 Task: Look for properties with washer/dryer hookups.
Action: Mouse moved to (431, 175)
Screenshot: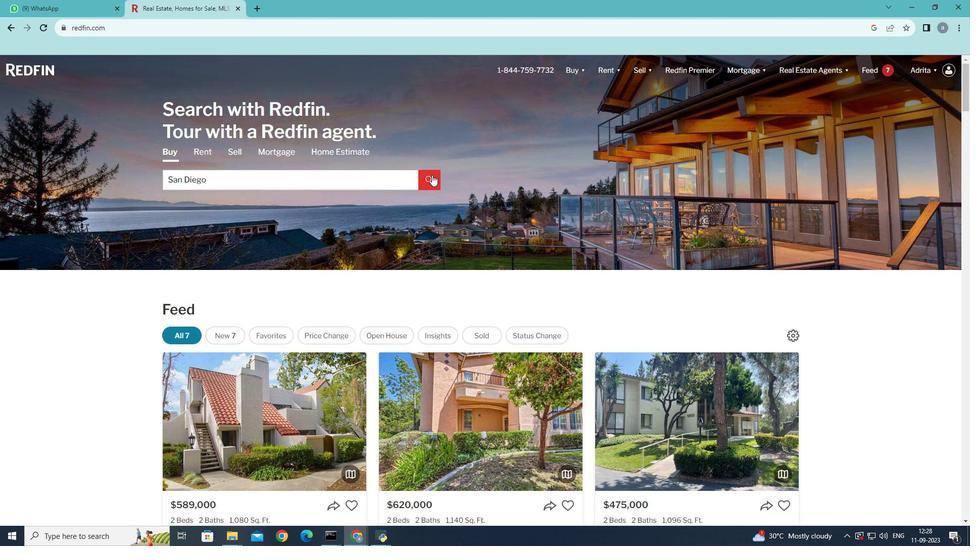 
Action: Mouse pressed left at (431, 175)
Screenshot: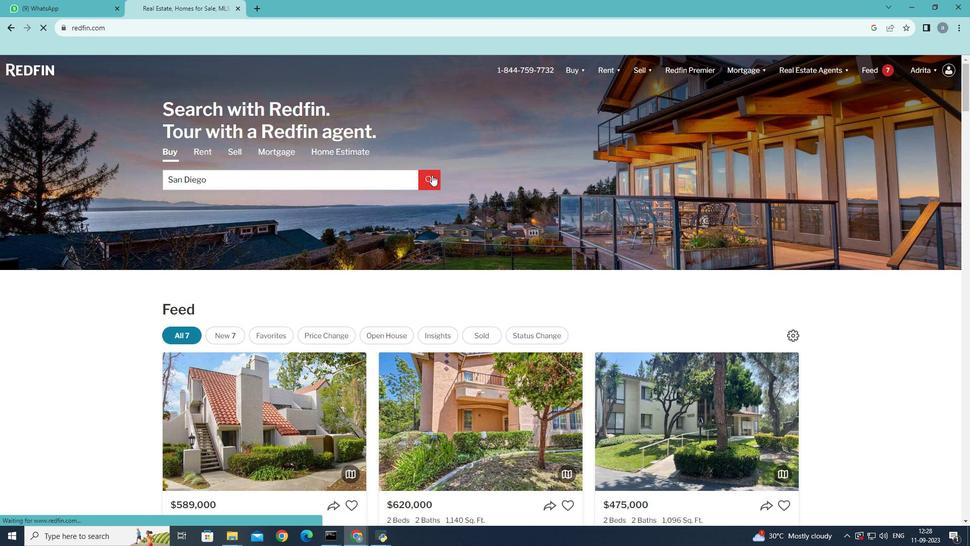 
Action: Mouse moved to (883, 135)
Screenshot: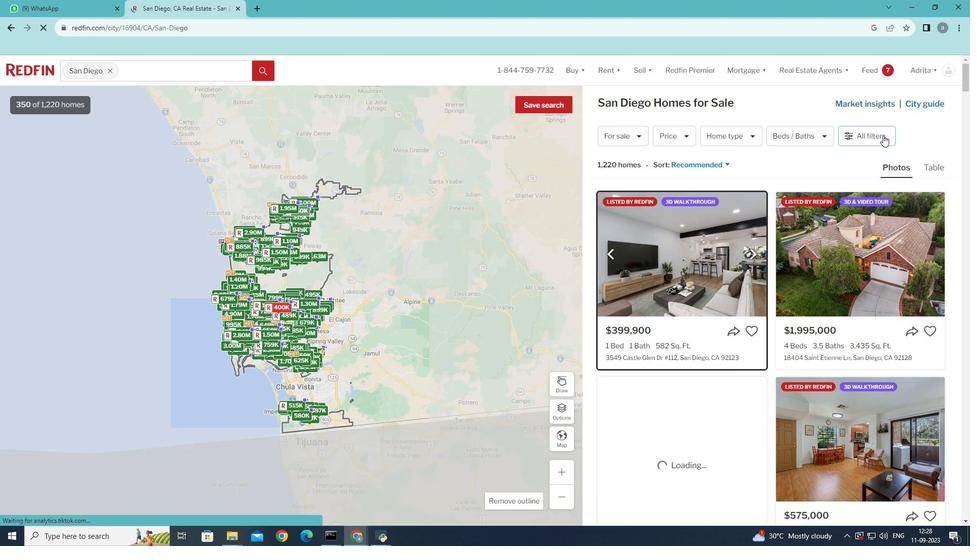 
Action: Mouse pressed left at (883, 135)
Screenshot: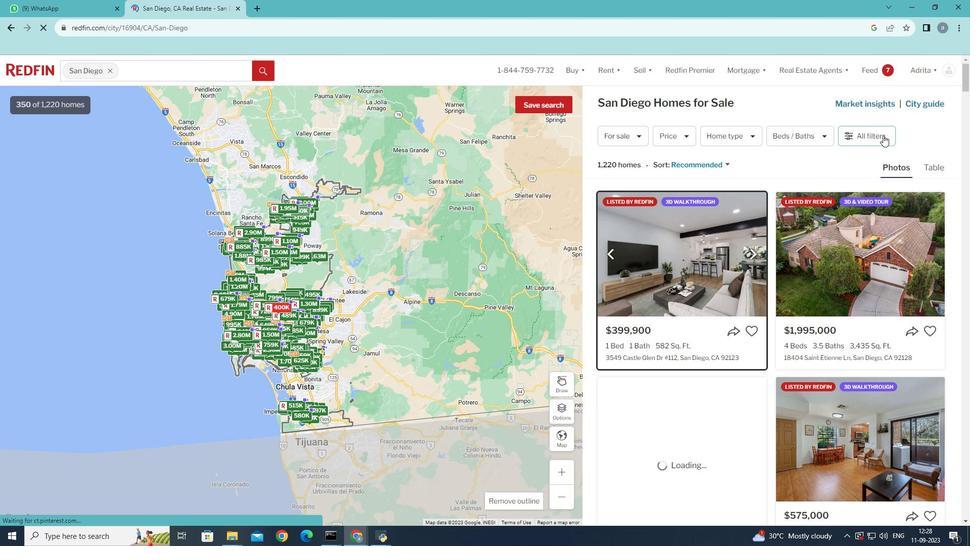 
Action: Mouse moved to (718, 104)
Screenshot: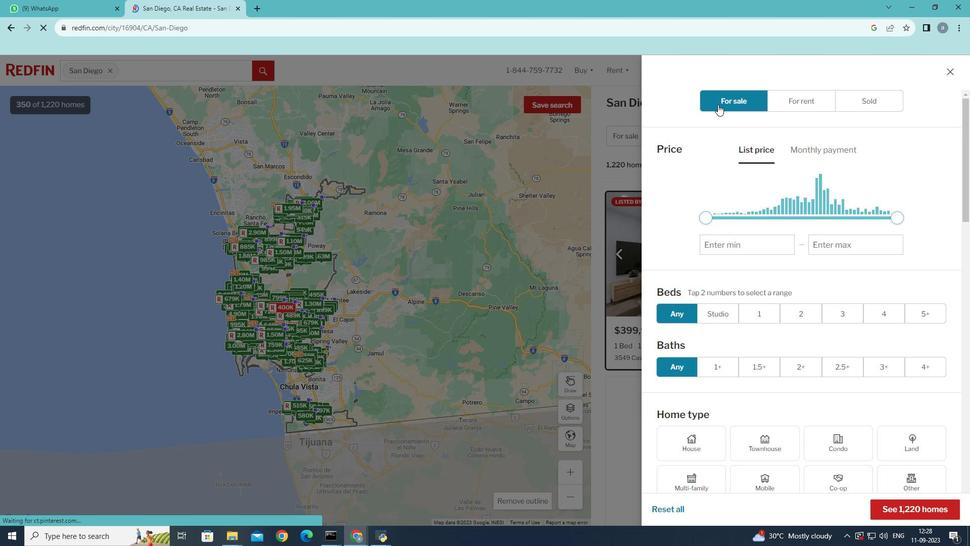 
Action: Mouse pressed left at (718, 104)
Screenshot: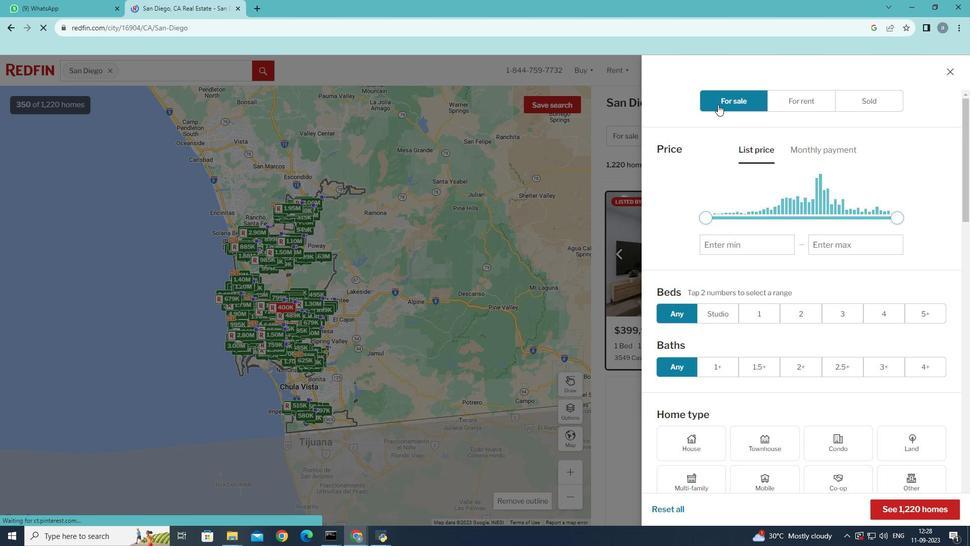 
Action: Mouse moved to (795, 378)
Screenshot: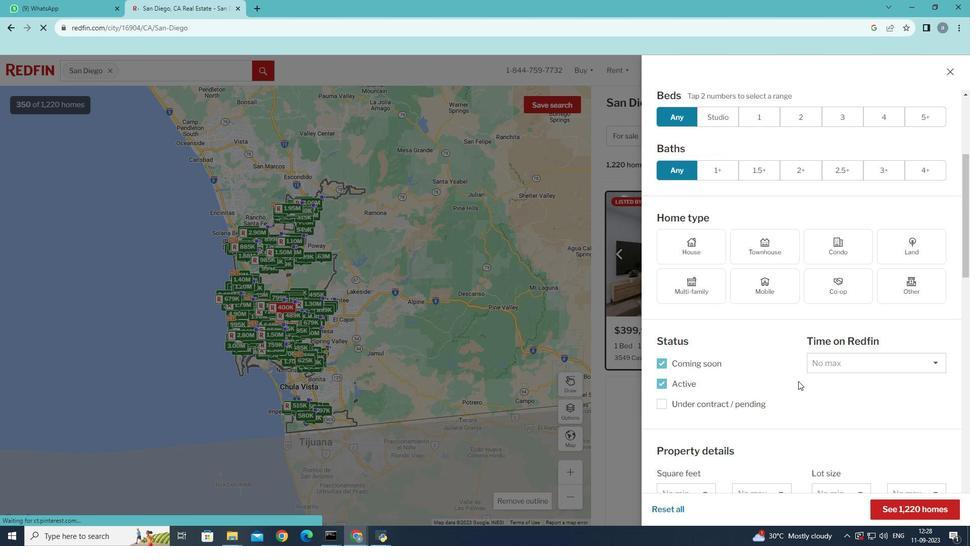 
Action: Mouse scrolled (795, 377) with delta (0, 0)
Screenshot: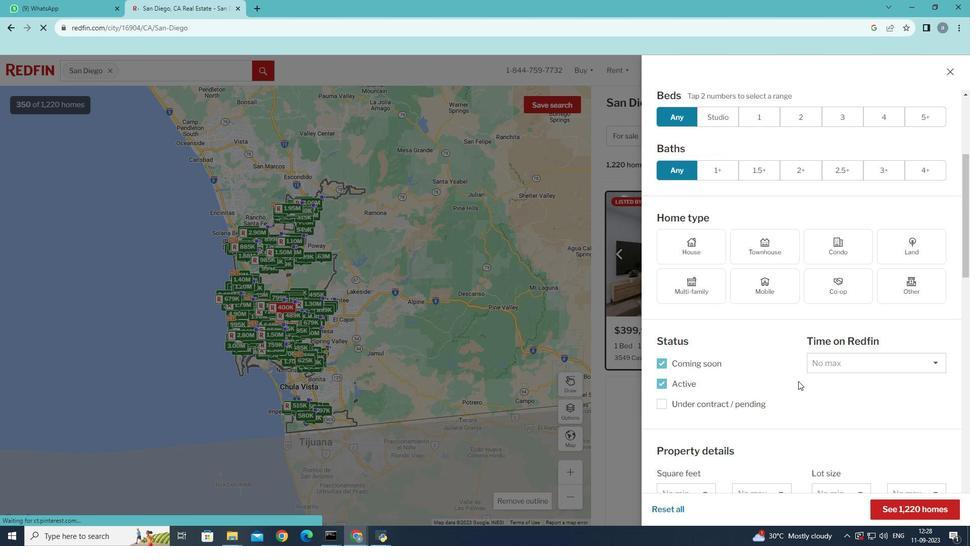 
Action: Mouse moved to (795, 379)
Screenshot: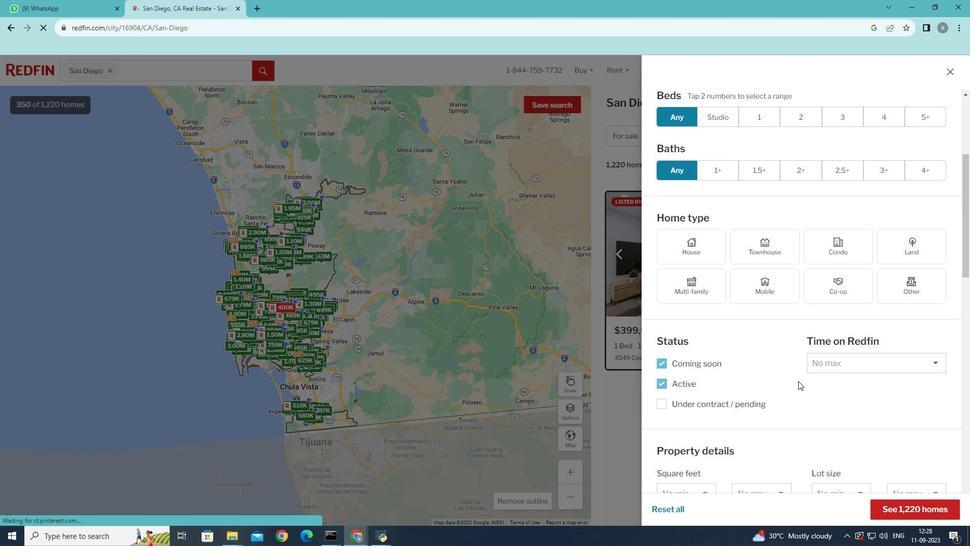 
Action: Mouse scrolled (795, 379) with delta (0, 0)
Screenshot: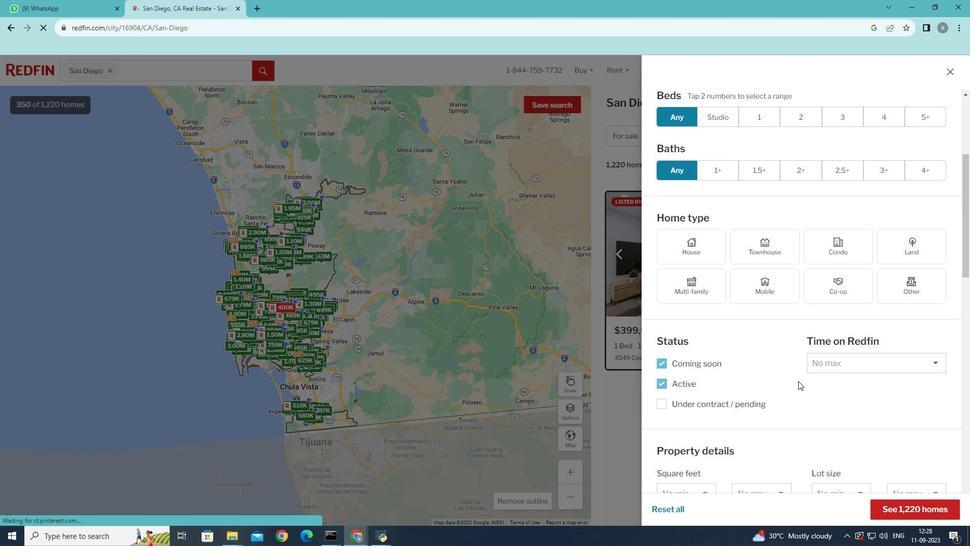 
Action: Mouse moved to (797, 380)
Screenshot: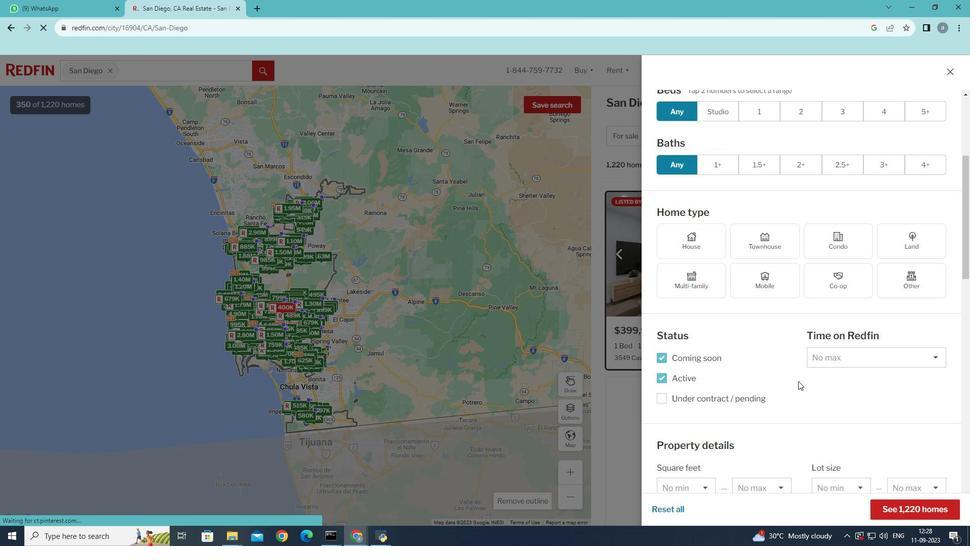
Action: Mouse scrolled (797, 379) with delta (0, 0)
Screenshot: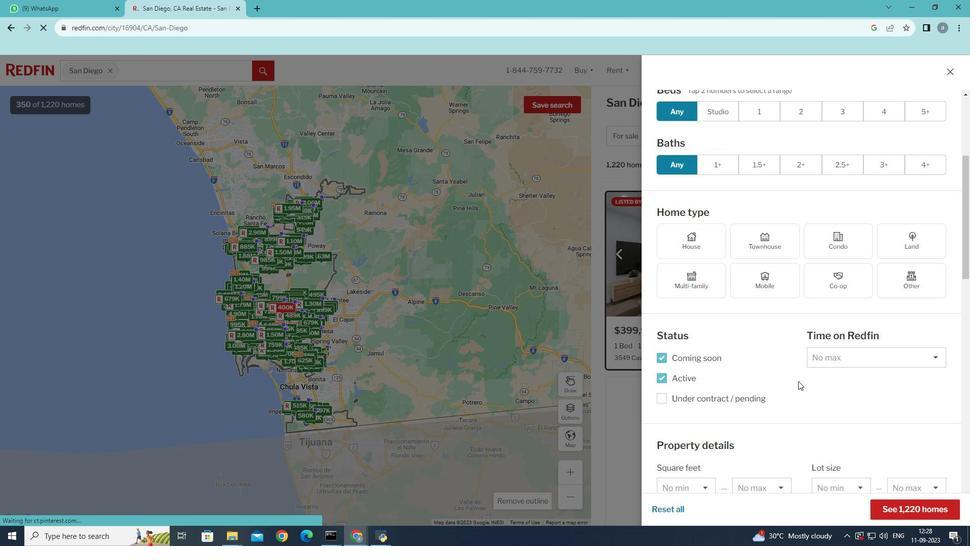 
Action: Mouse moved to (797, 380)
Screenshot: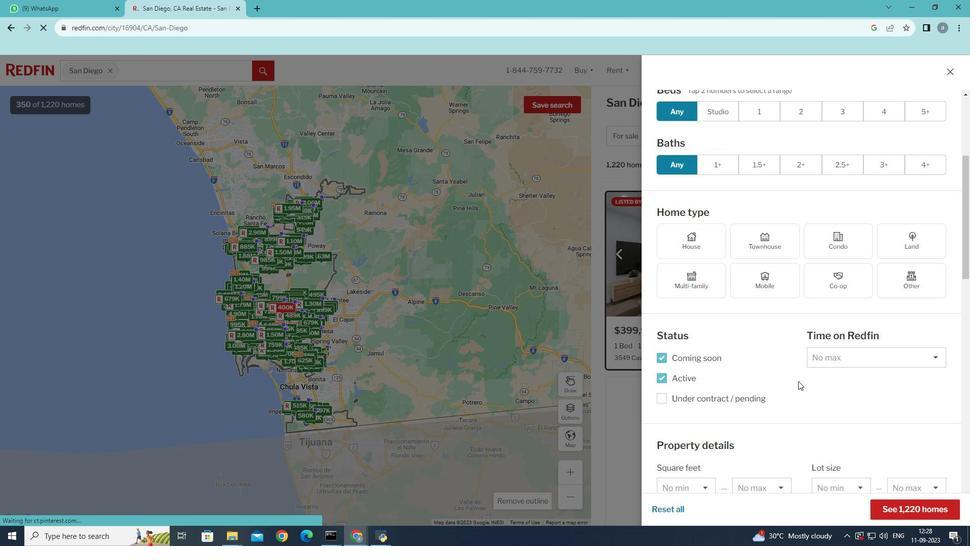 
Action: Mouse scrolled (797, 380) with delta (0, 0)
Screenshot: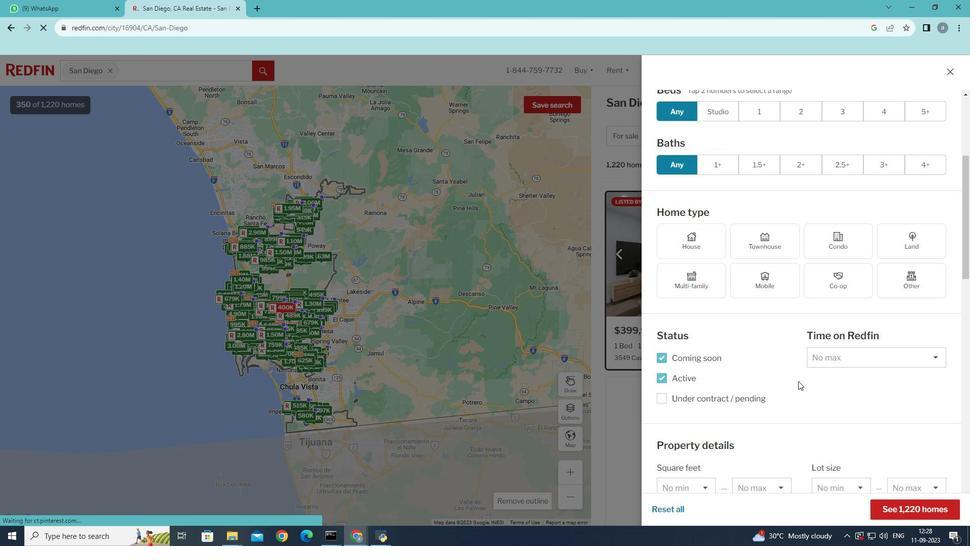 
Action: Mouse moved to (799, 381)
Screenshot: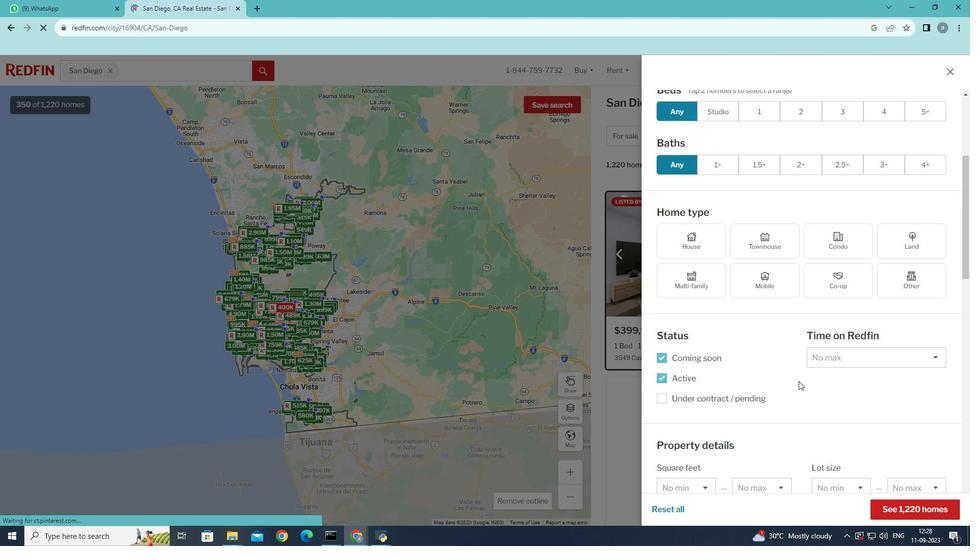
Action: Mouse scrolled (799, 380) with delta (0, 0)
Screenshot: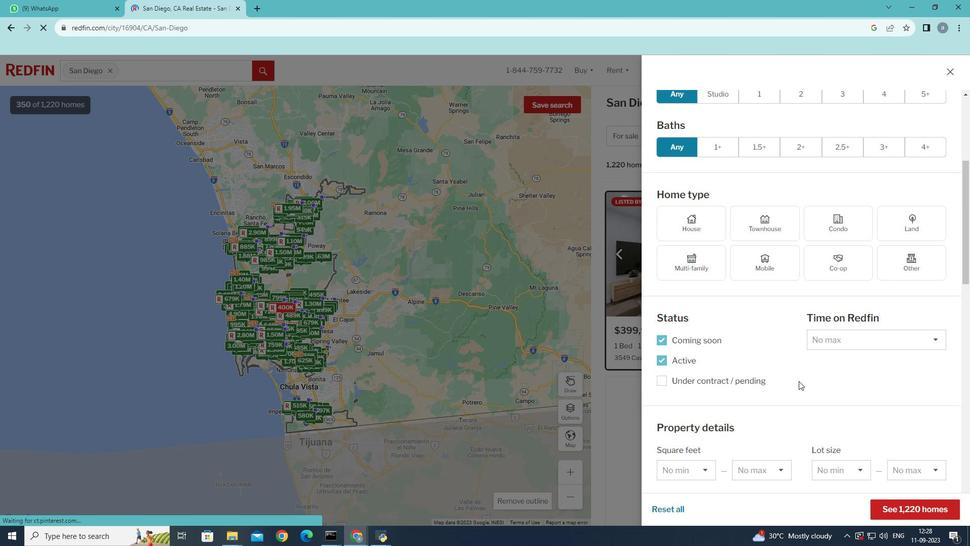 
Action: Mouse scrolled (799, 380) with delta (0, 0)
Screenshot: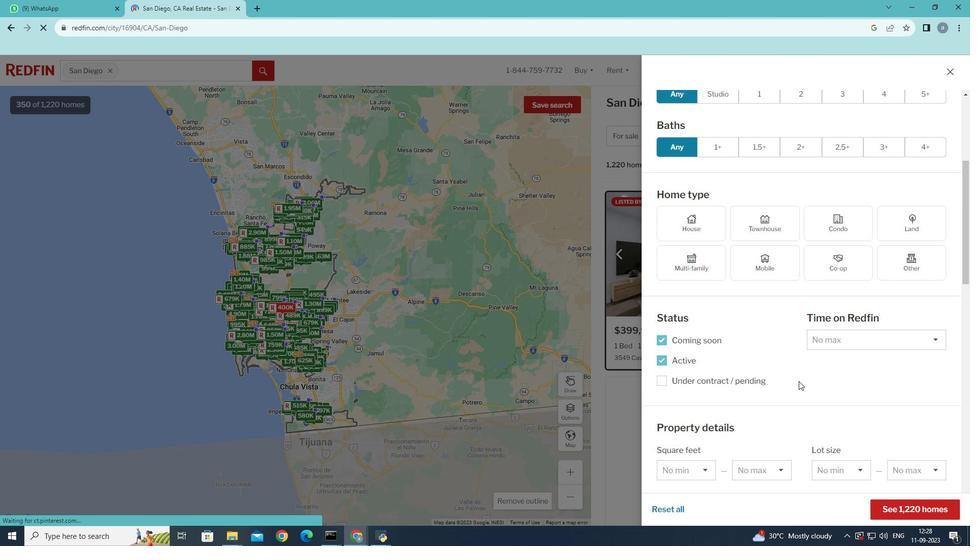 
Action: Mouse scrolled (799, 380) with delta (0, 0)
Screenshot: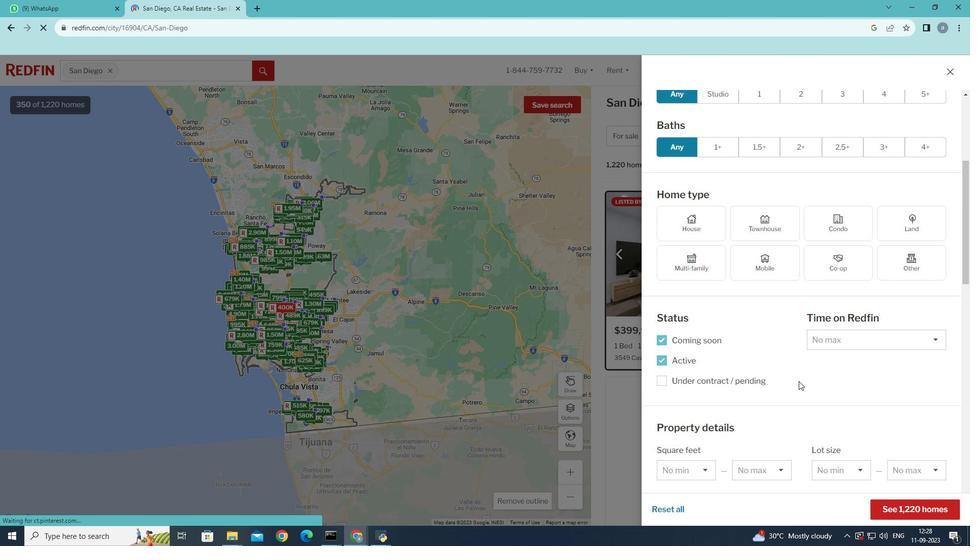 
Action: Mouse scrolled (799, 380) with delta (0, 0)
Screenshot: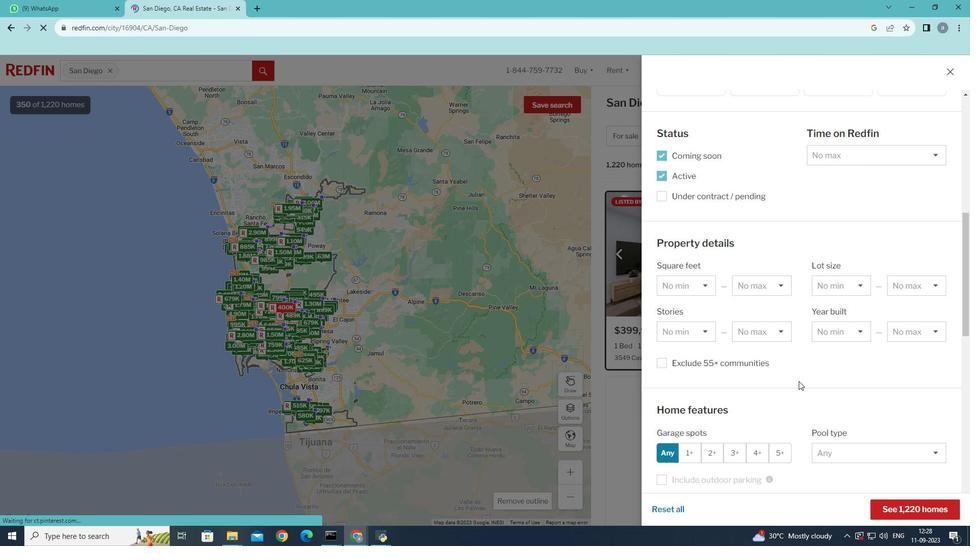 
Action: Mouse scrolled (799, 380) with delta (0, 0)
Screenshot: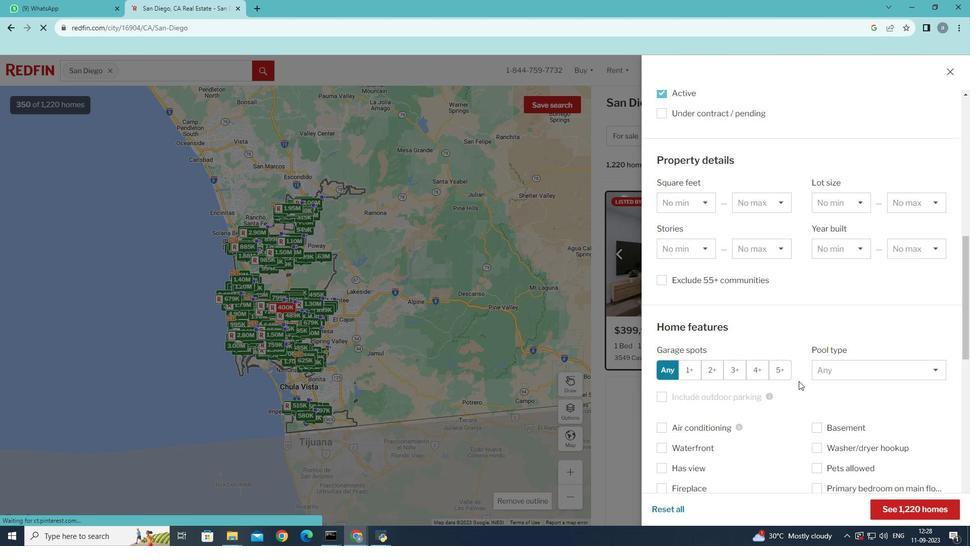 
Action: Mouse scrolled (799, 380) with delta (0, 0)
Screenshot: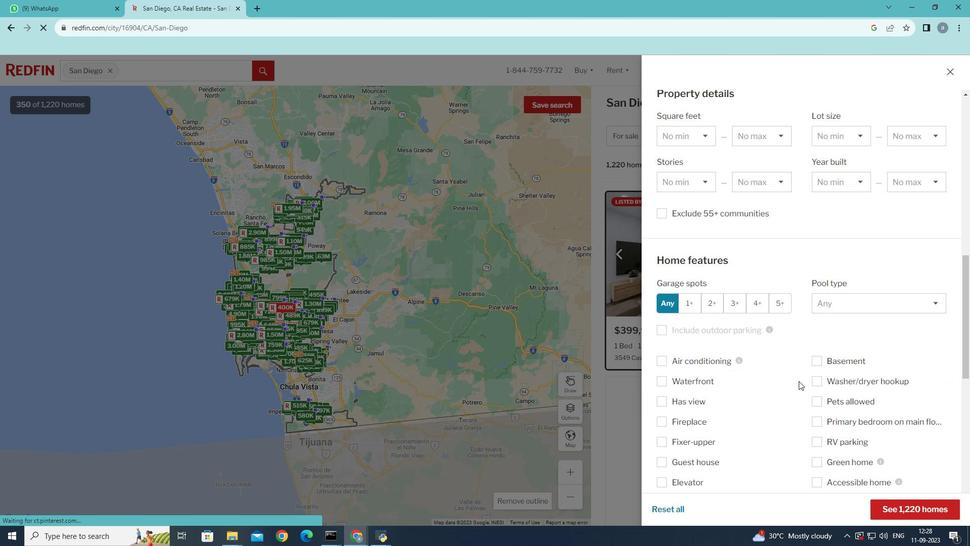 
Action: Mouse scrolled (799, 380) with delta (0, 0)
Screenshot: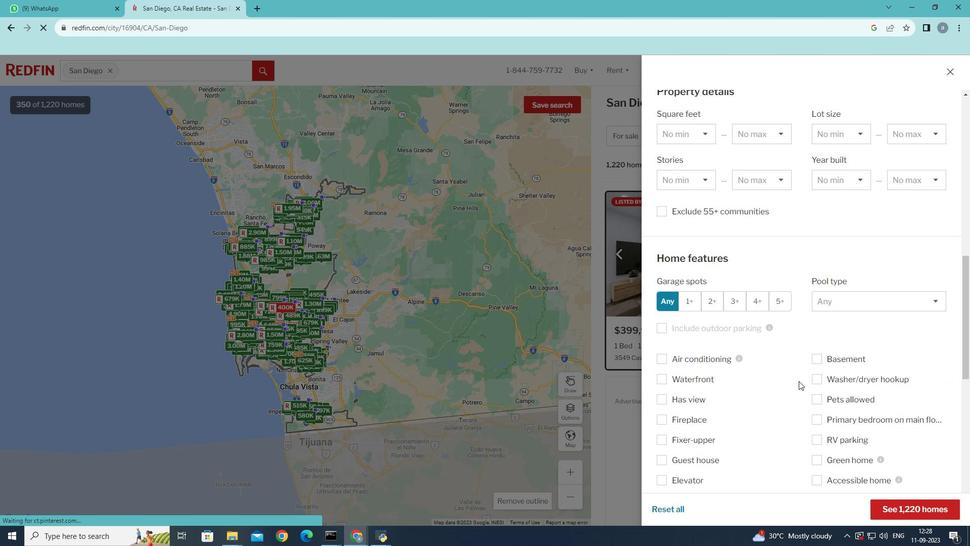 
Action: Mouse scrolled (799, 380) with delta (0, 0)
Screenshot: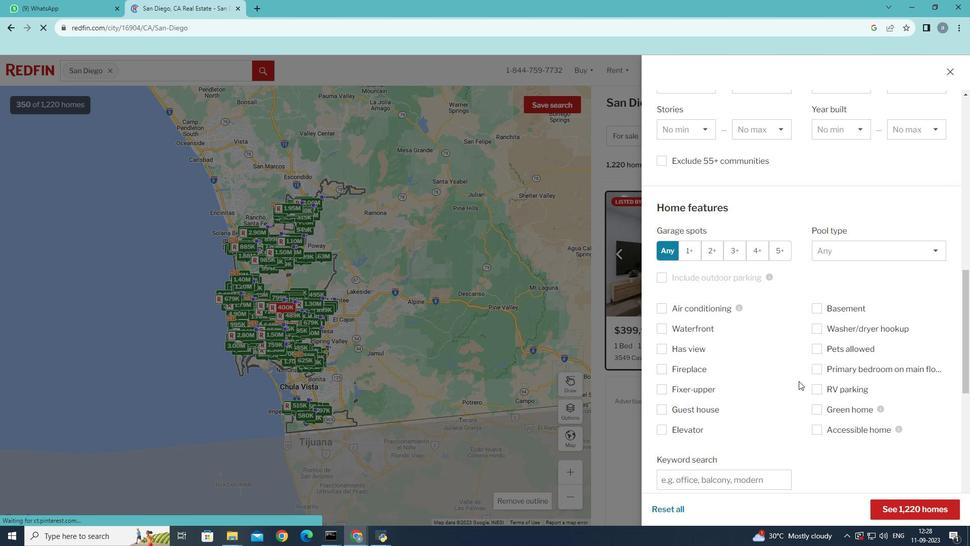 
Action: Mouse moved to (817, 330)
Screenshot: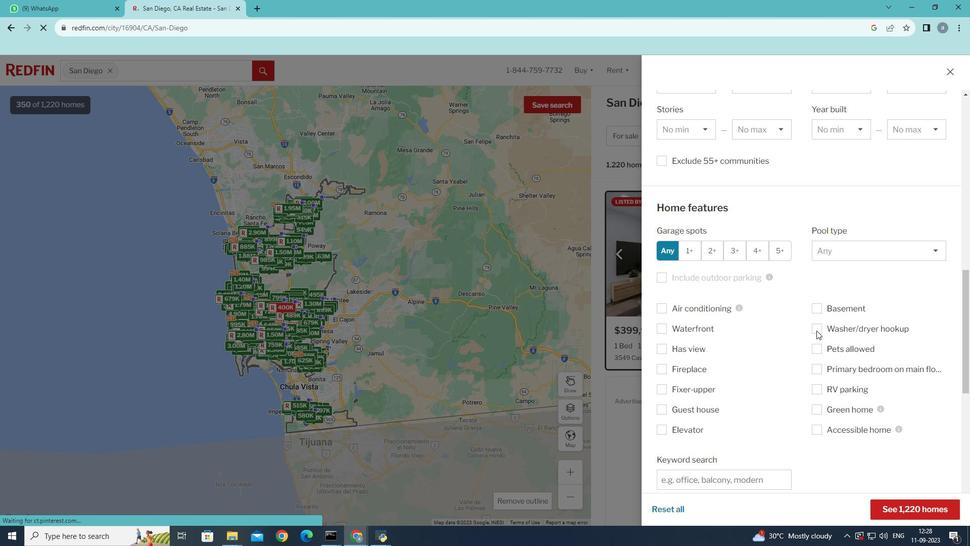 
Action: Mouse pressed left at (817, 330)
Screenshot: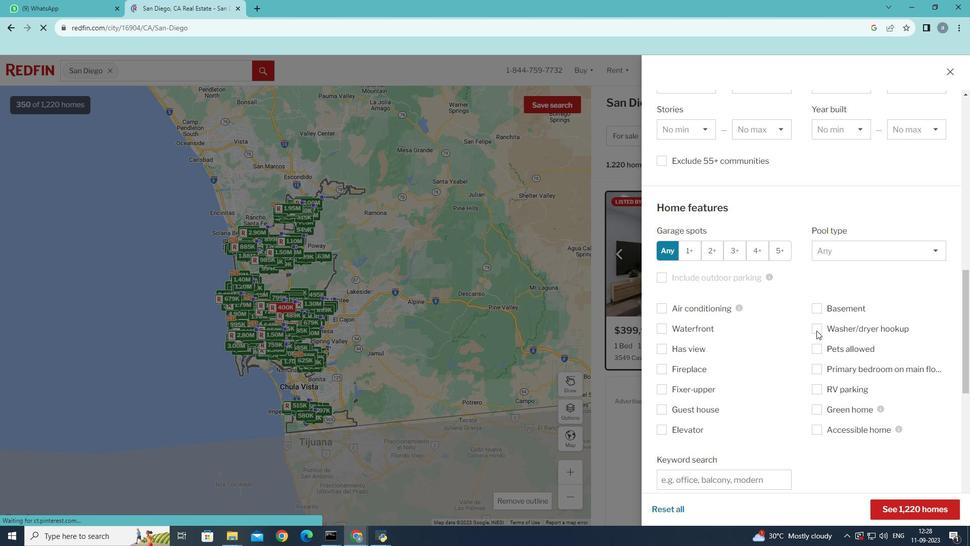 
Action: Mouse moved to (909, 508)
Screenshot: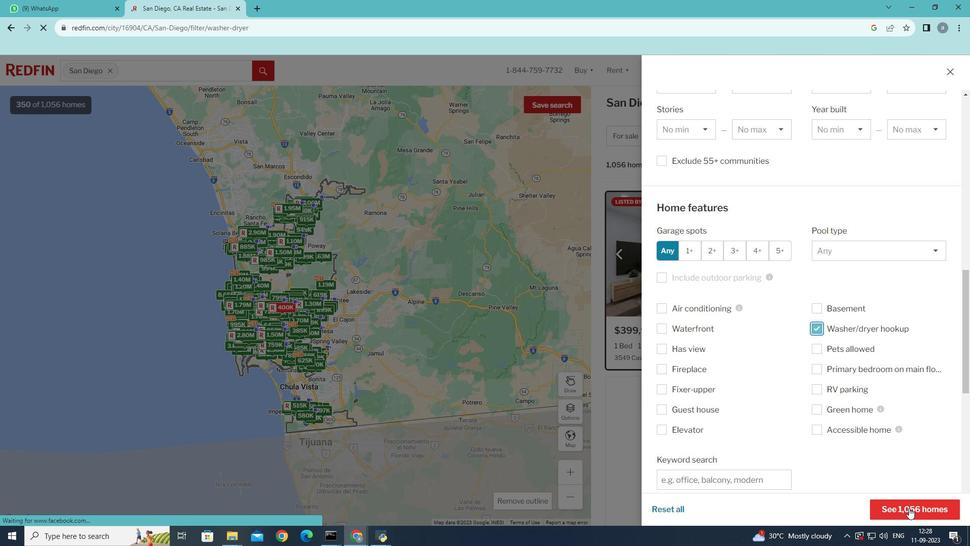 
Action: Mouse pressed left at (909, 508)
Screenshot: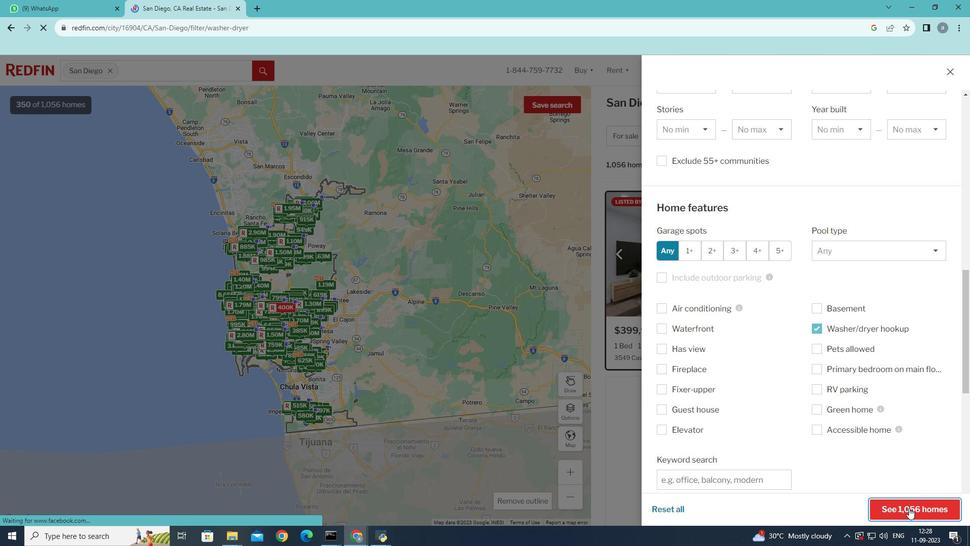 
Action: Mouse moved to (911, 508)
Screenshot: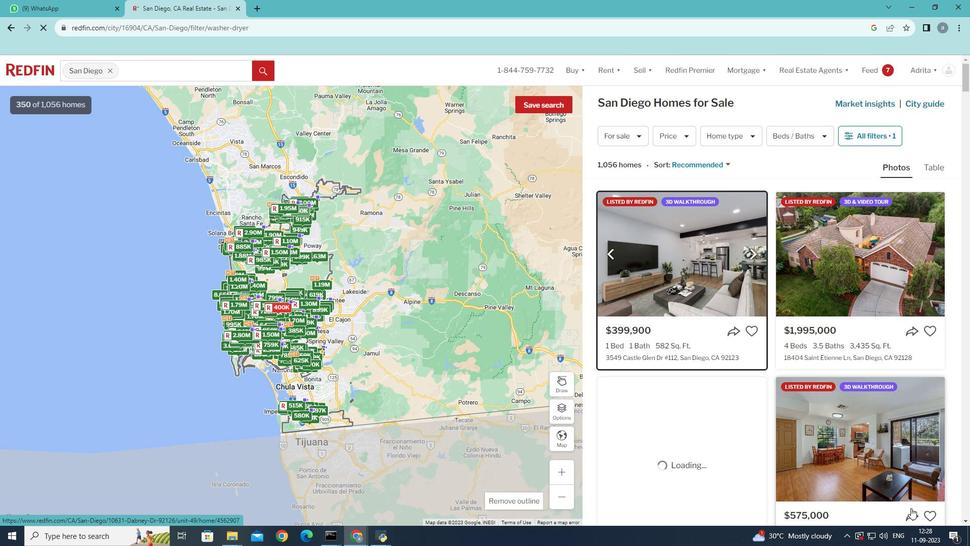 
